 Task: Add a condition where "Hours since status category on-hold Less than One hundred" in unsolved tickets in your groups.
Action: Mouse moved to (112, 411)
Screenshot: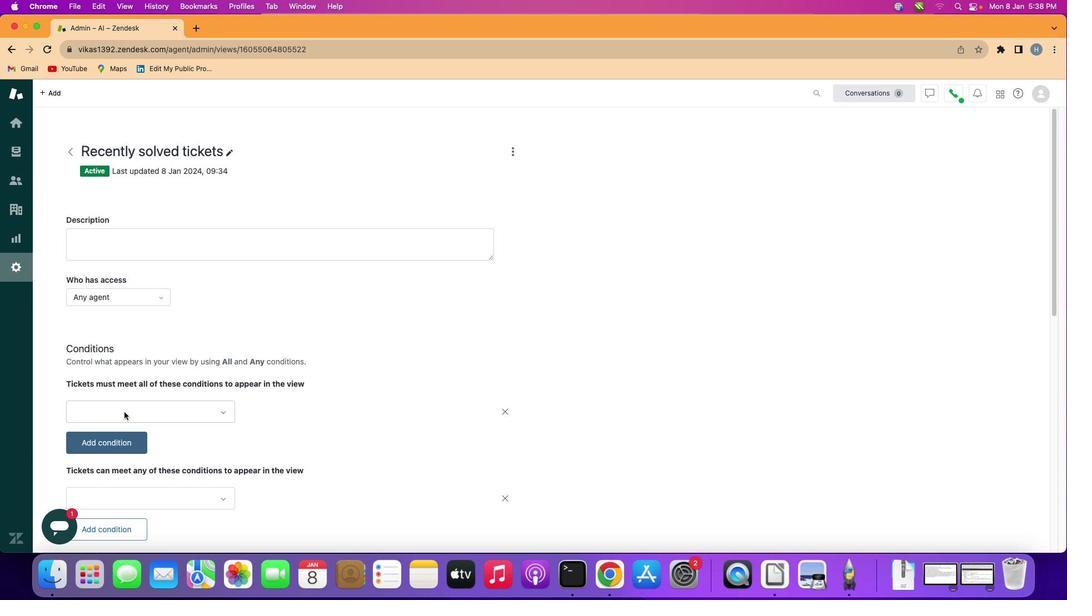 
Action: Mouse pressed left at (112, 411)
Screenshot: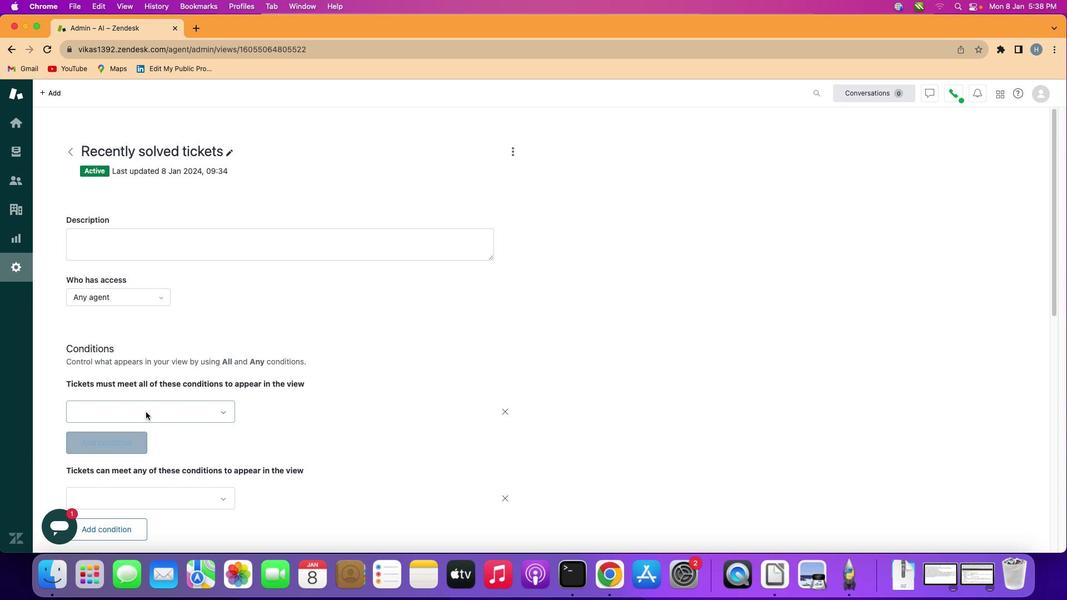 
Action: Mouse moved to (154, 409)
Screenshot: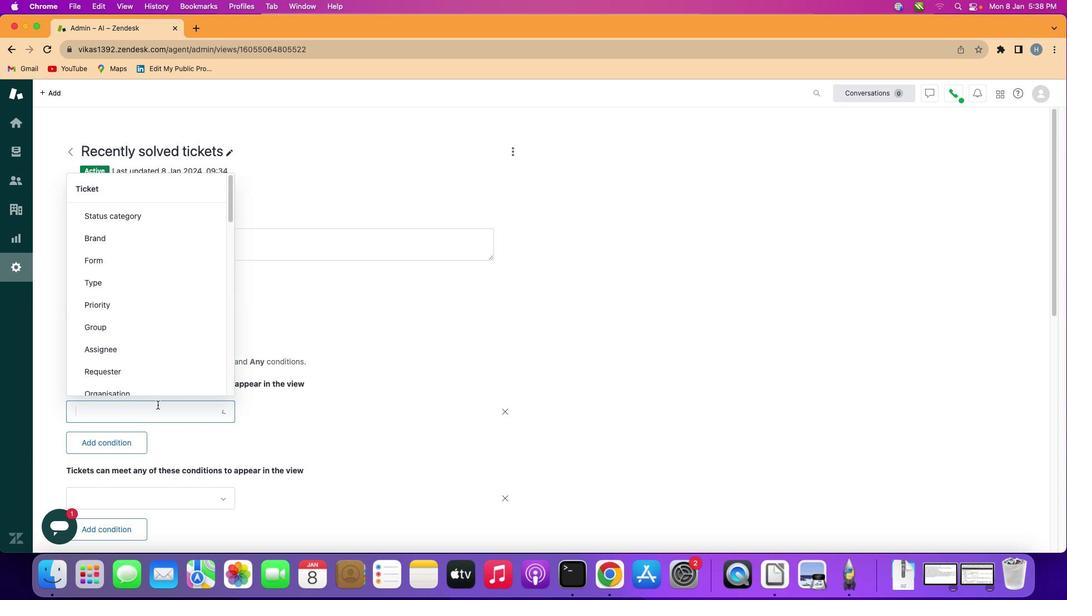 
Action: Mouse pressed left at (154, 409)
Screenshot: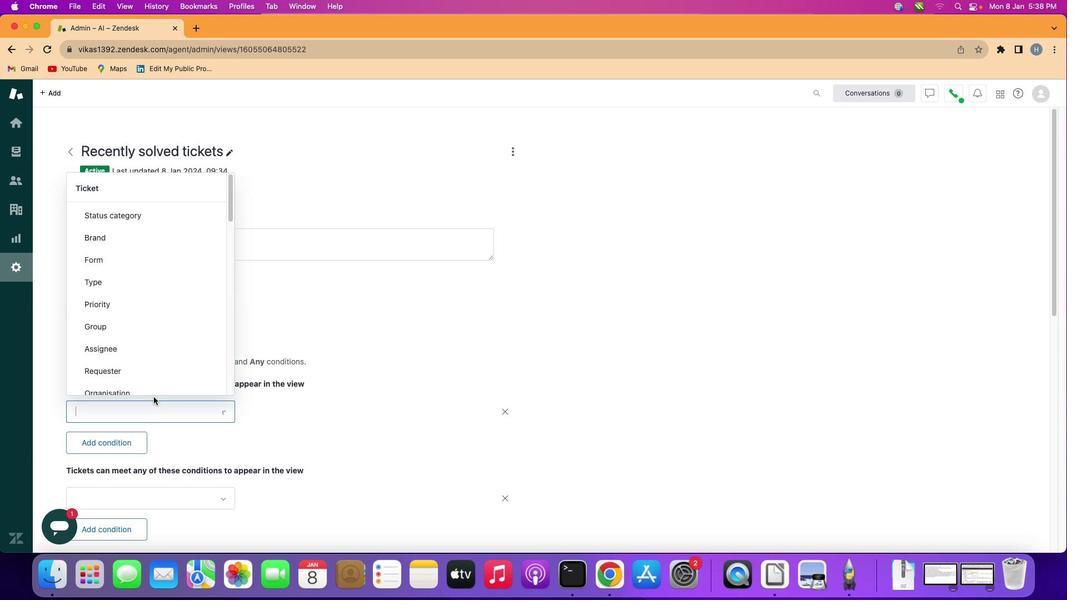 
Action: Mouse moved to (182, 326)
Screenshot: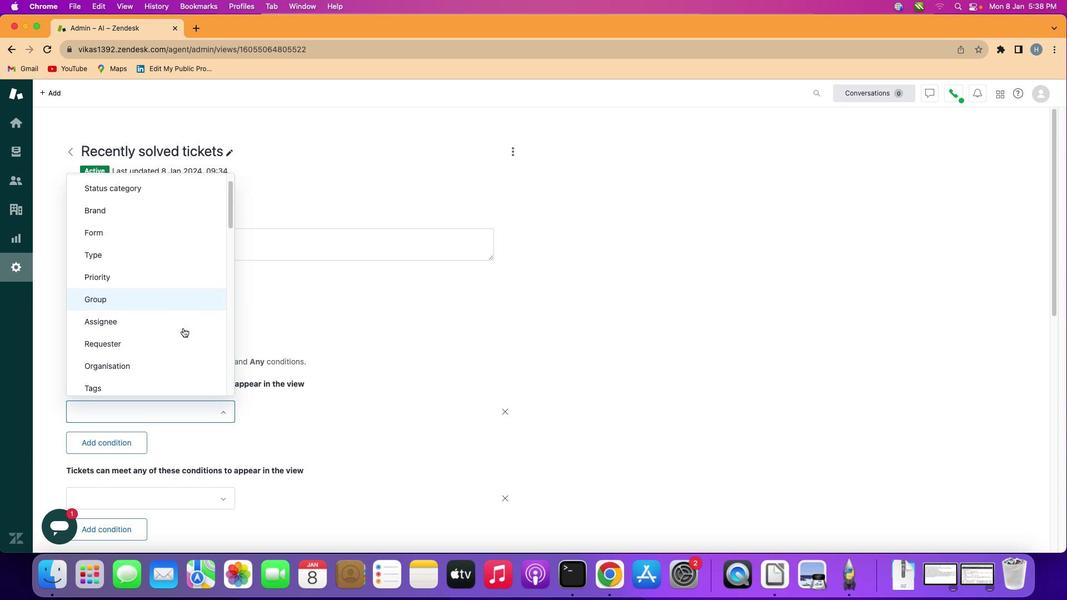 
Action: Mouse scrolled (182, 326) with delta (0, -1)
Screenshot: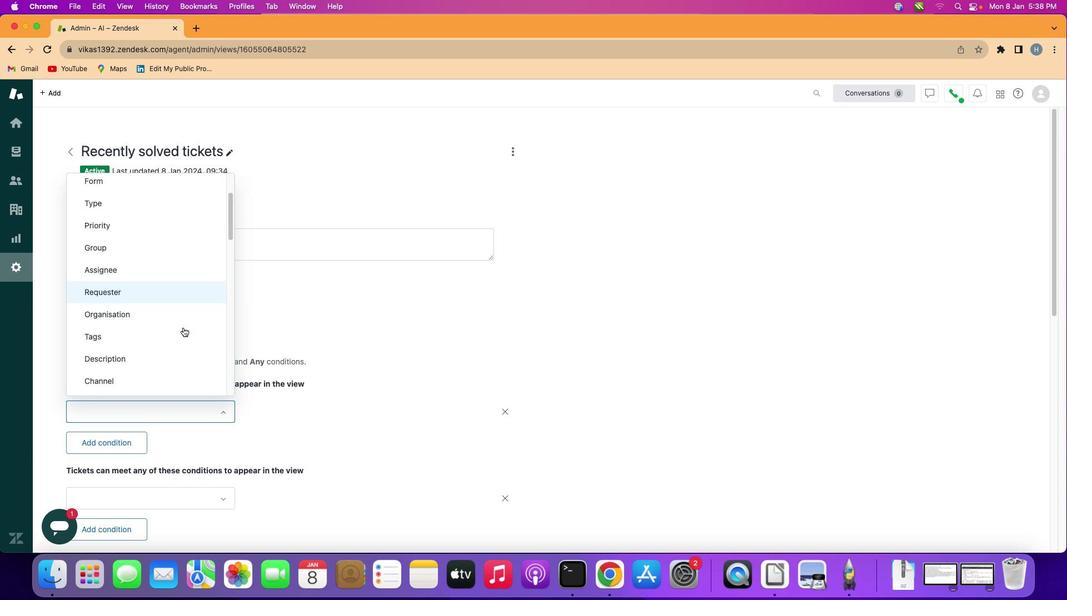 
Action: Mouse scrolled (182, 326) with delta (0, -1)
Screenshot: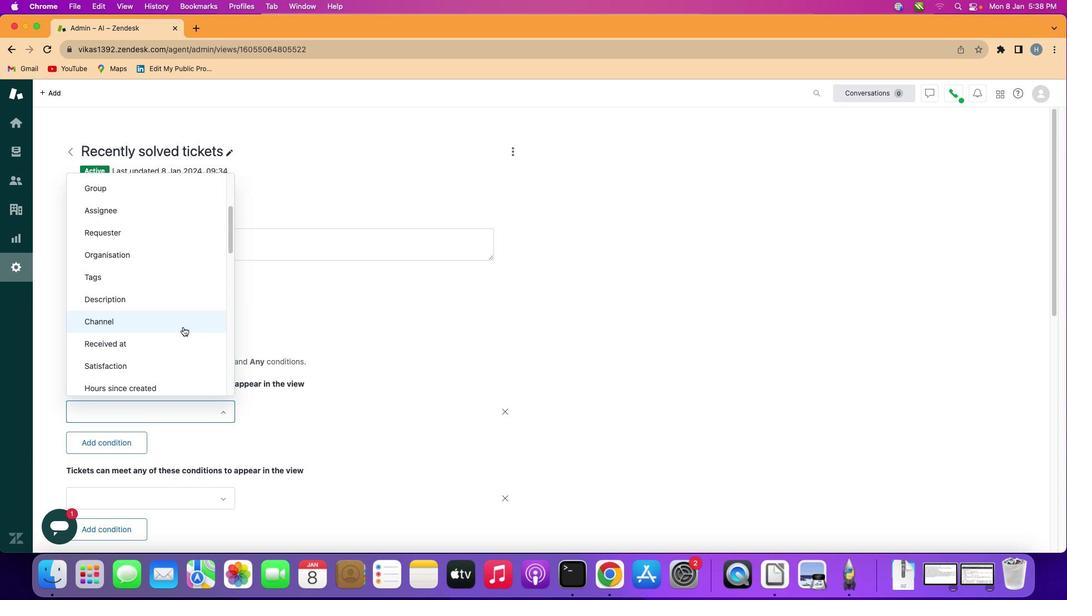 
Action: Mouse moved to (182, 326)
Screenshot: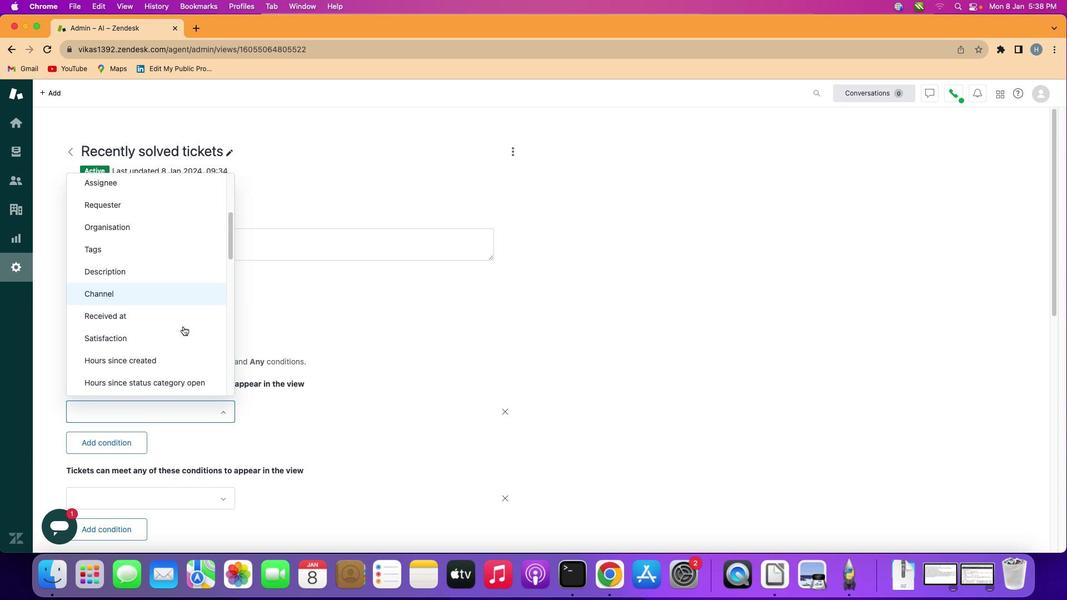
Action: Mouse scrolled (182, 326) with delta (0, -1)
Screenshot: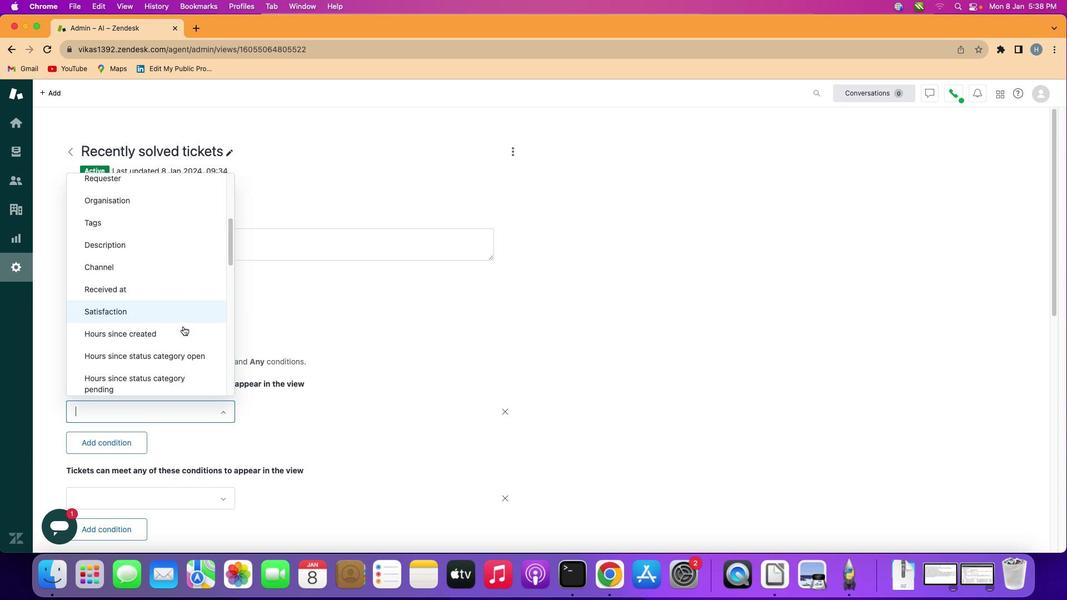 
Action: Mouse scrolled (182, 326) with delta (0, -2)
Screenshot: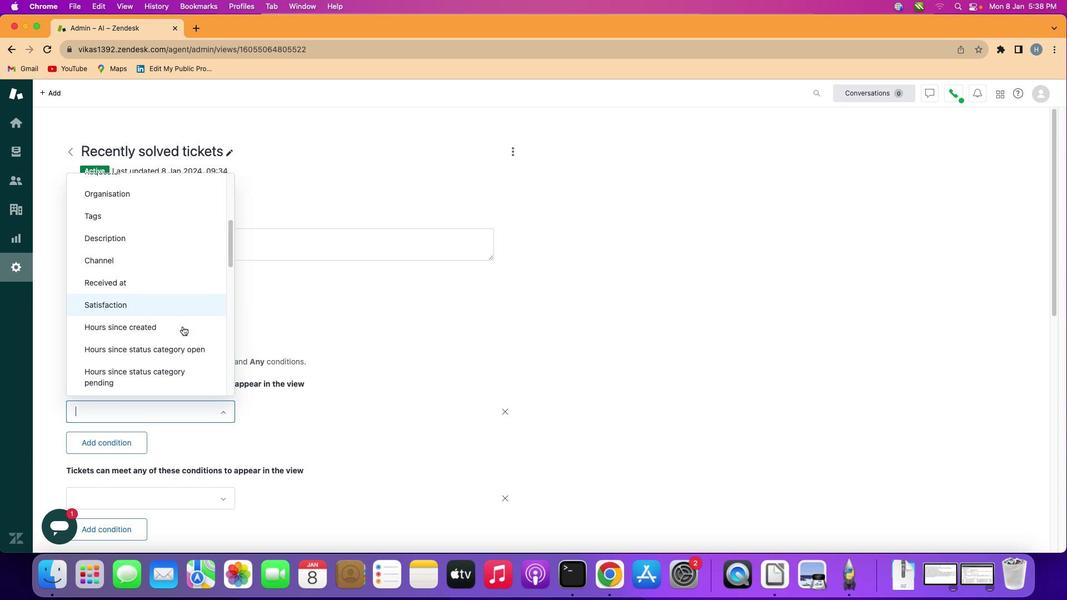 
Action: Mouse moved to (182, 326)
Screenshot: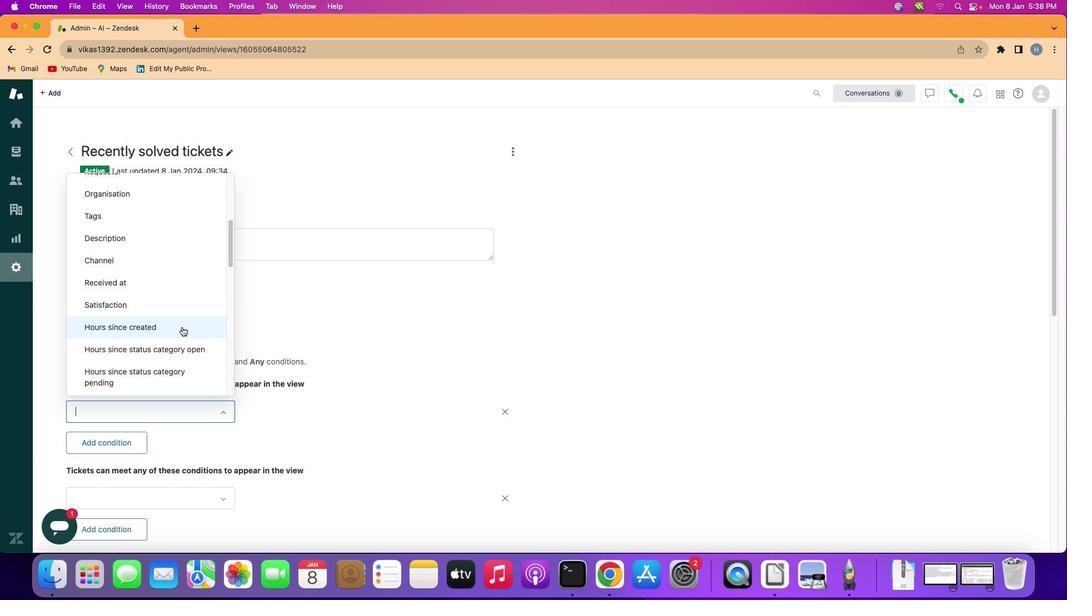 
Action: Mouse scrolled (182, 326) with delta (0, -2)
Screenshot: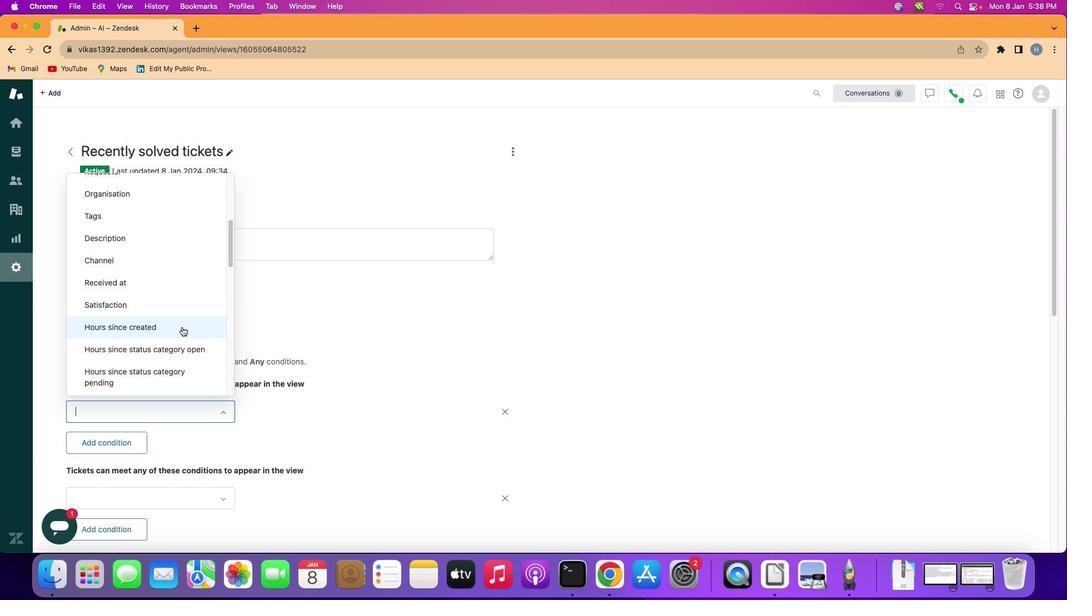 
Action: Mouse moved to (181, 325)
Screenshot: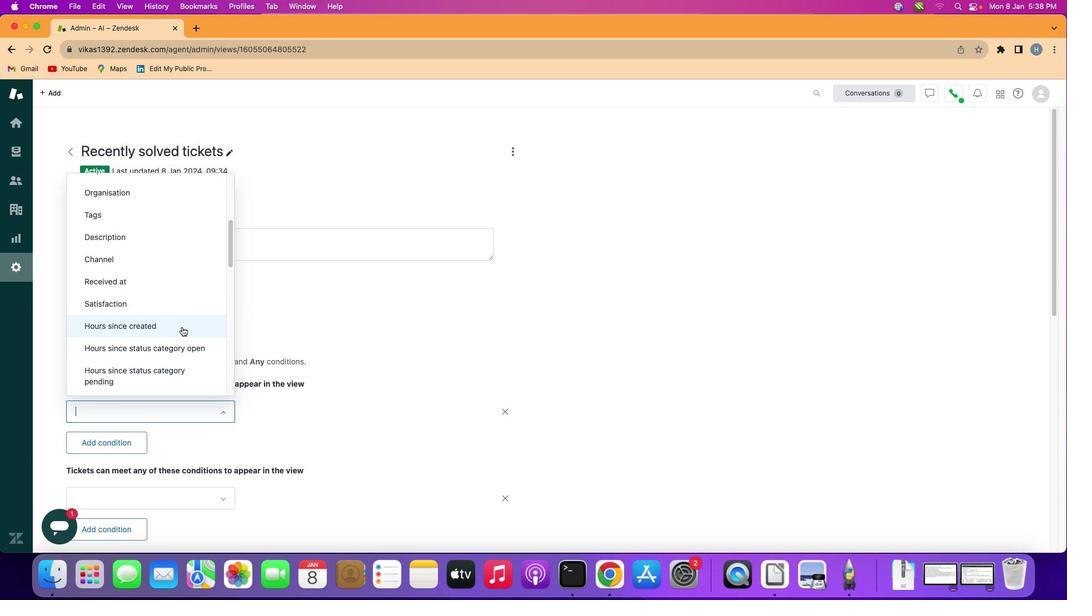 
Action: Mouse scrolled (181, 325) with delta (0, -1)
Screenshot: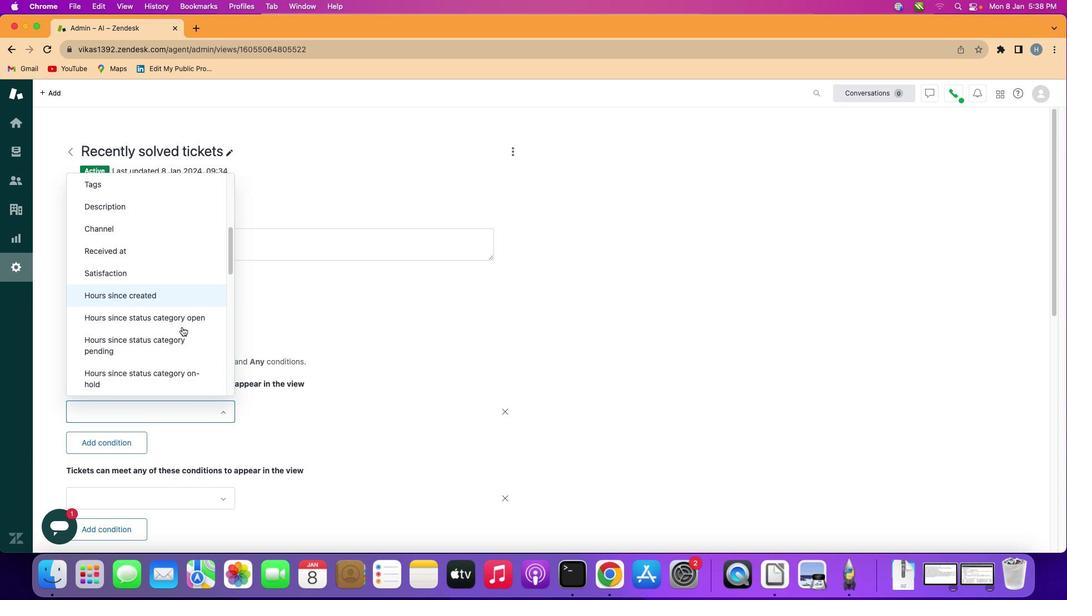 
Action: Mouse scrolled (181, 325) with delta (0, -1)
Screenshot: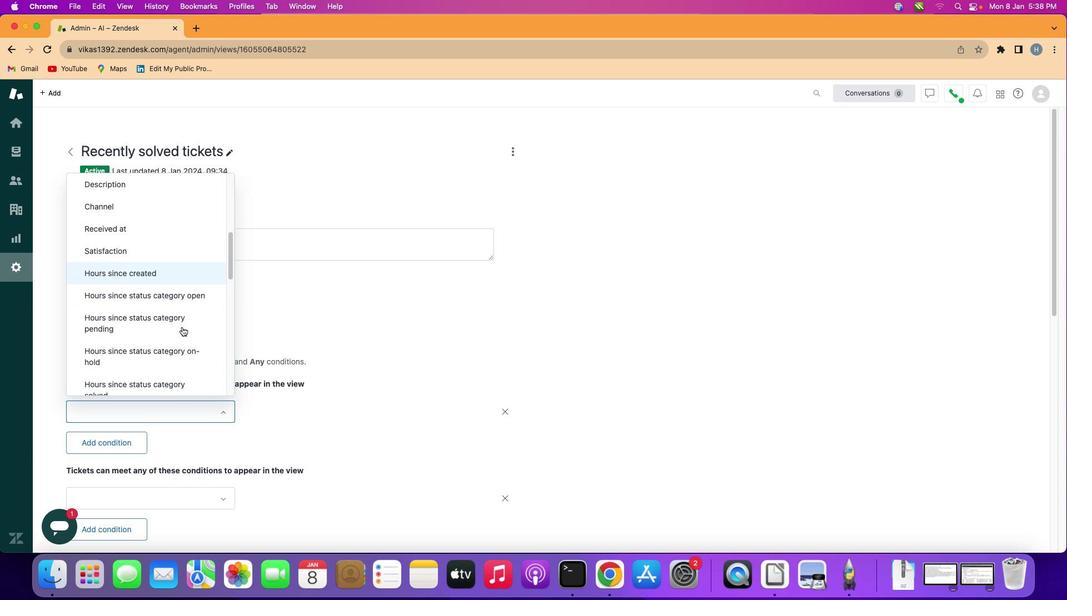 
Action: Mouse scrolled (181, 325) with delta (0, -1)
Screenshot: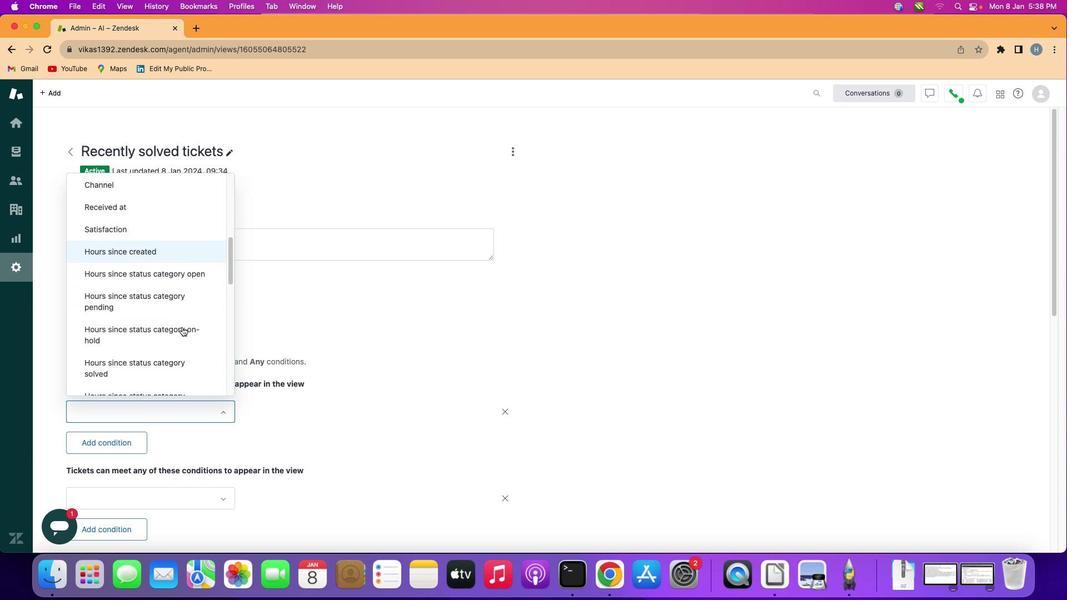 
Action: Mouse scrolled (181, 325) with delta (0, -1)
Screenshot: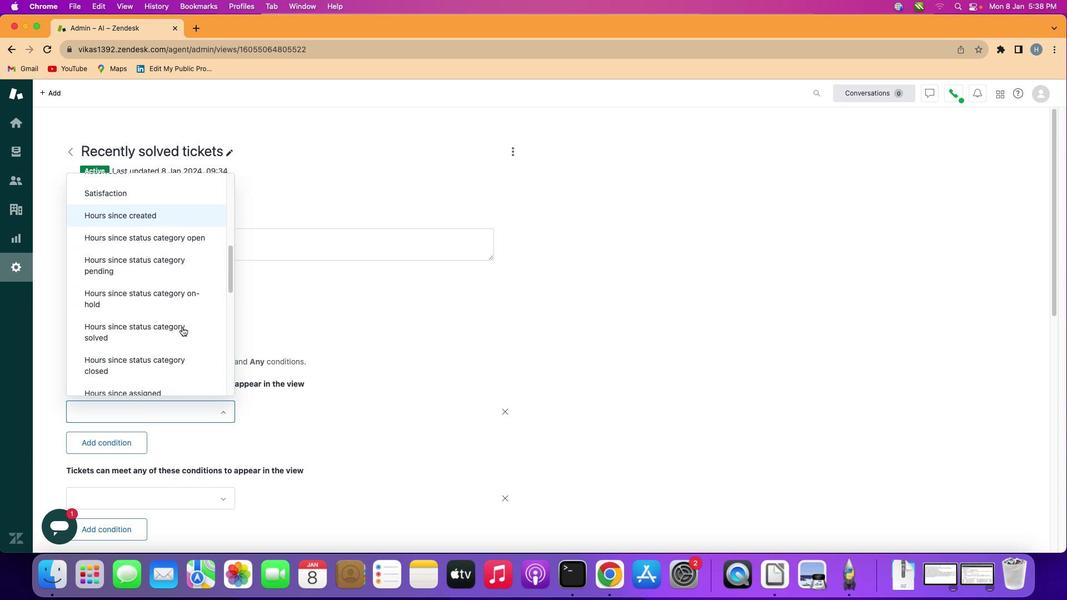 
Action: Mouse scrolled (181, 325) with delta (0, -1)
Screenshot: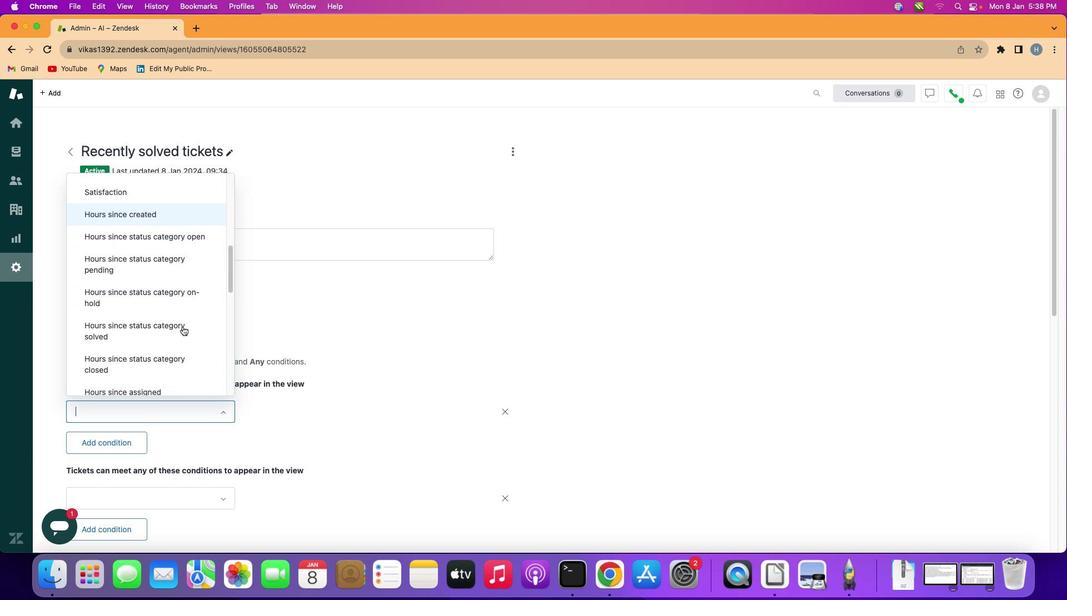 
Action: Mouse moved to (189, 303)
Screenshot: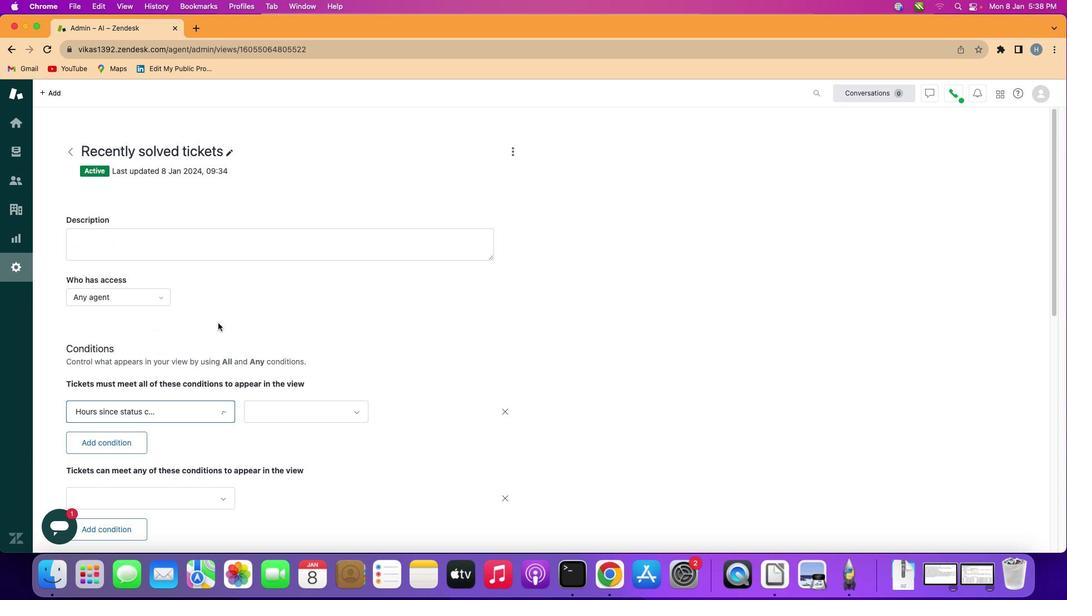 
Action: Mouse pressed left at (189, 303)
Screenshot: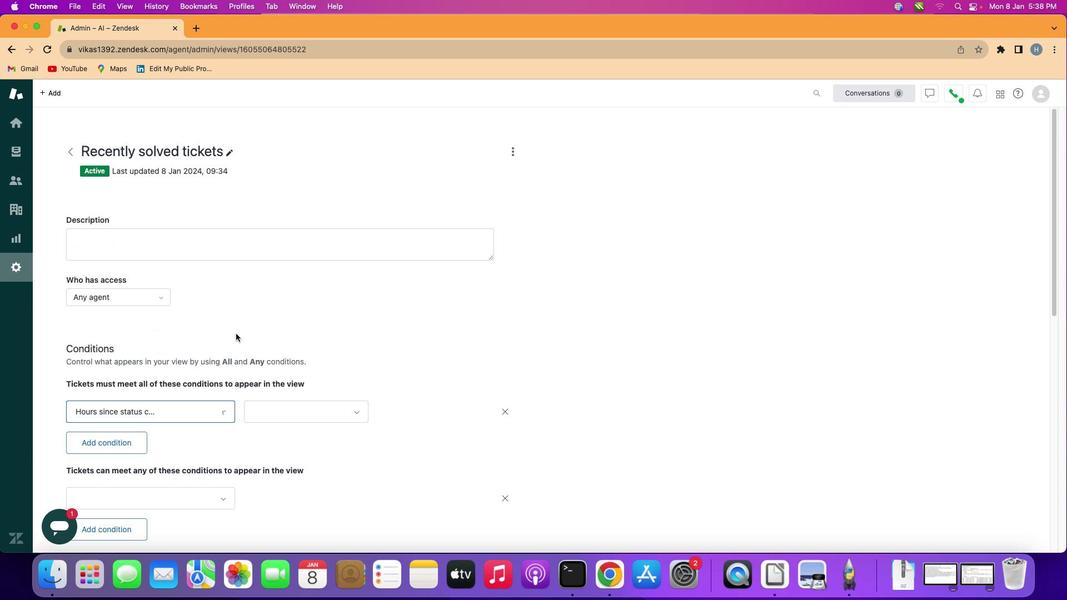 
Action: Mouse moved to (303, 412)
Screenshot: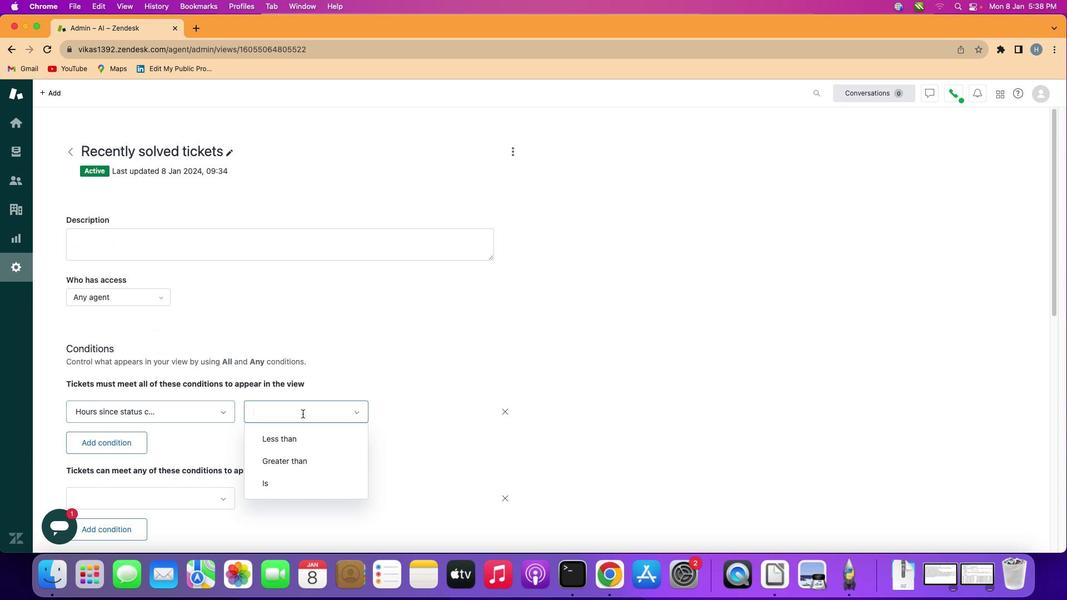 
Action: Mouse pressed left at (303, 412)
Screenshot: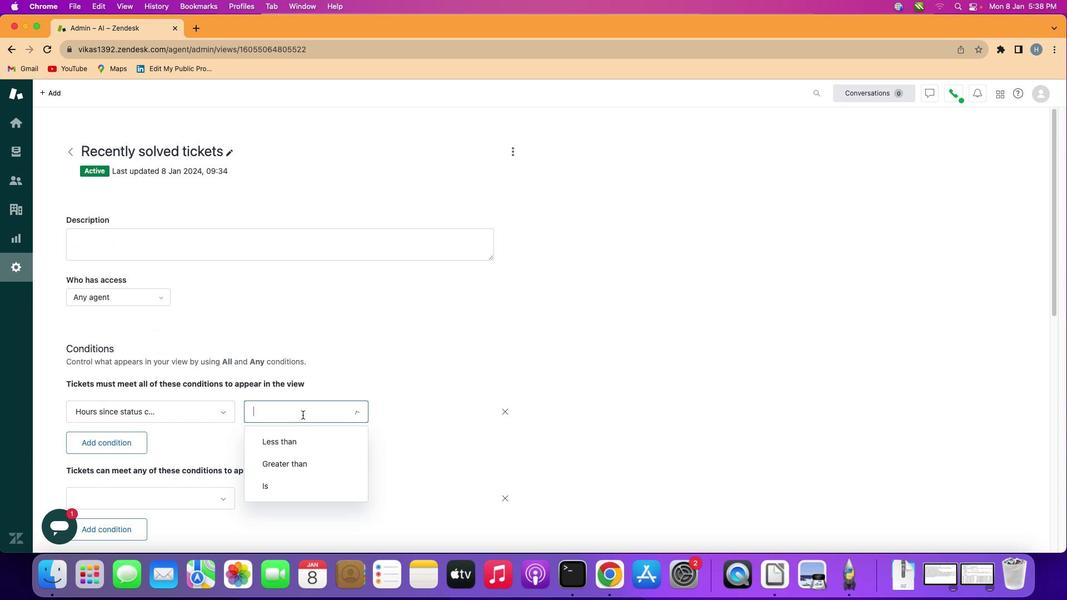 
Action: Mouse moved to (299, 434)
Screenshot: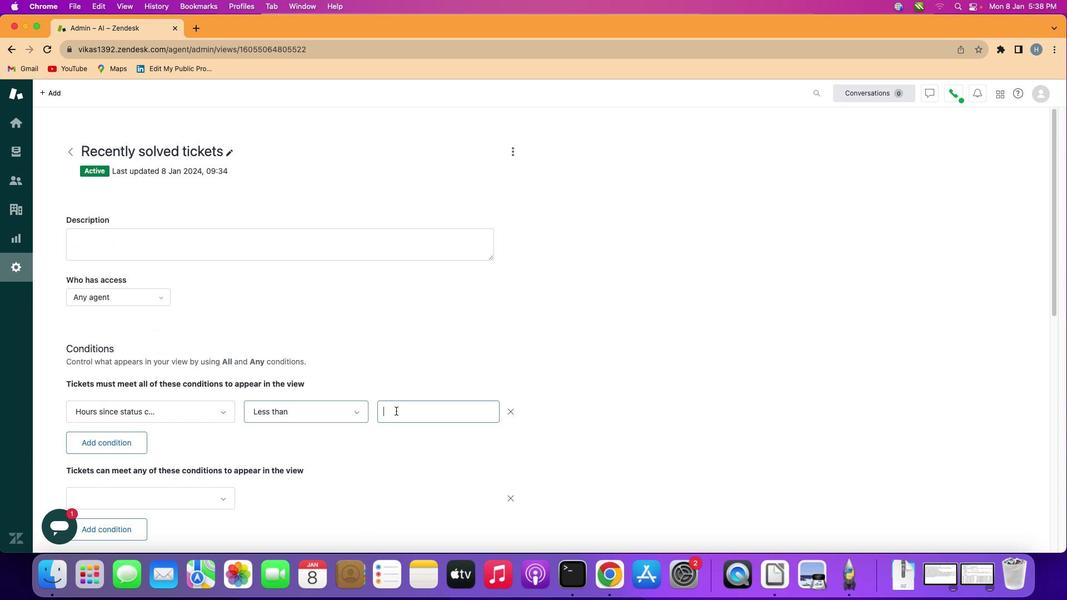 
Action: Mouse pressed left at (299, 434)
Screenshot: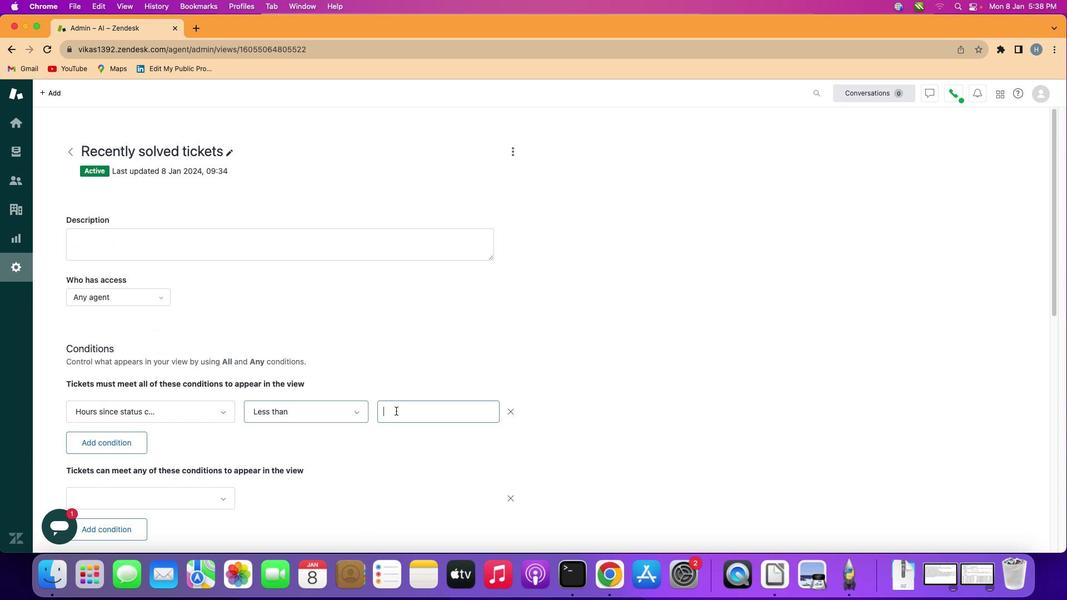 
Action: Mouse moved to (395, 409)
Screenshot: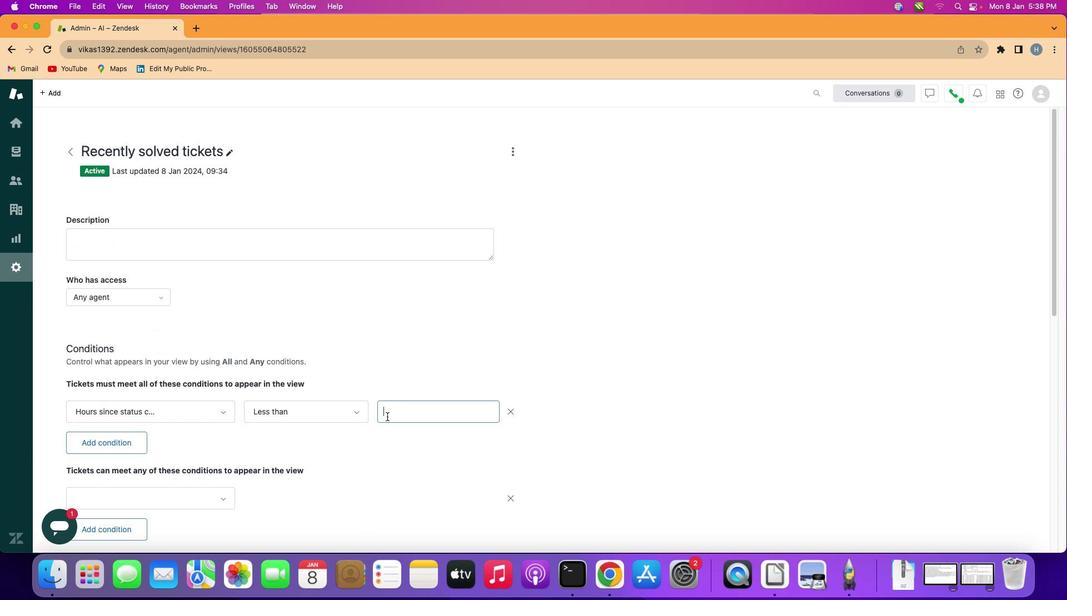 
Action: Mouse pressed left at (395, 409)
Screenshot: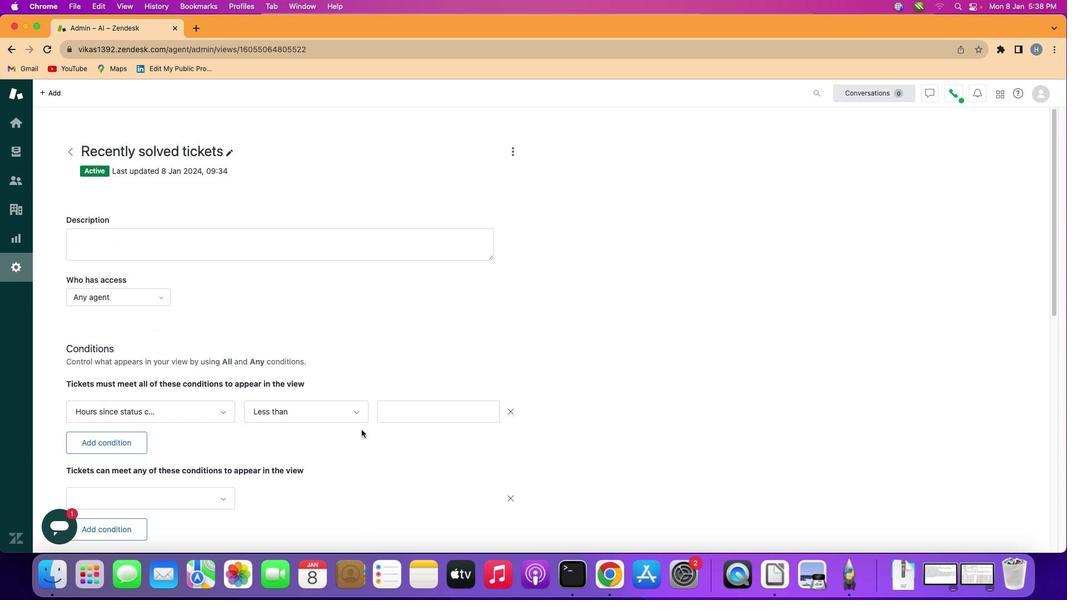 
Action: Mouse moved to (338, 441)
Screenshot: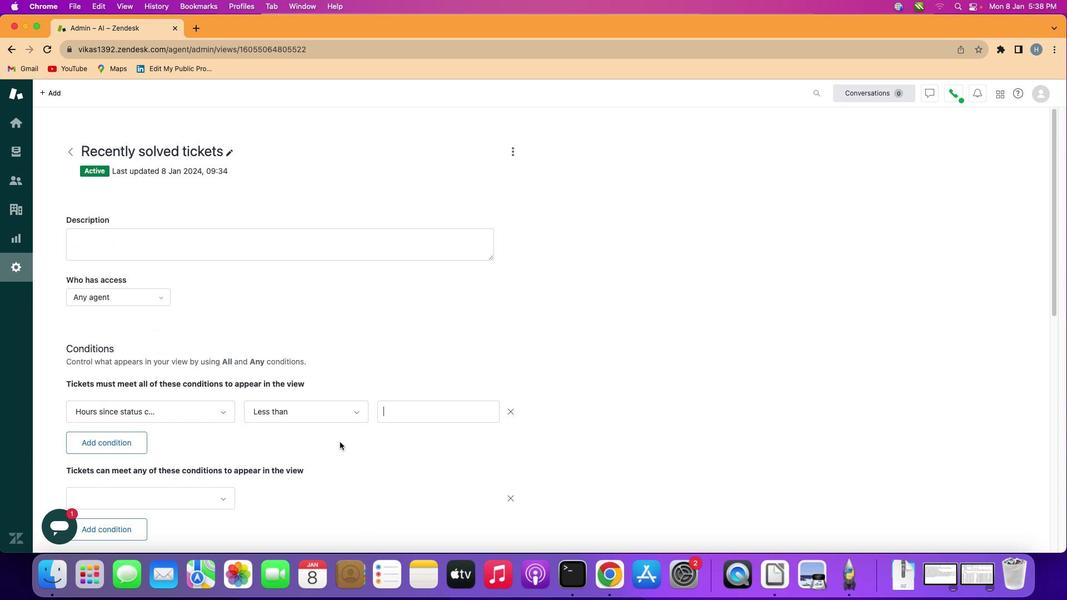 
Action: Key pressed Key.shift'O''n''e'Key.space'h''u''n''d''r''e''d'
Screenshot: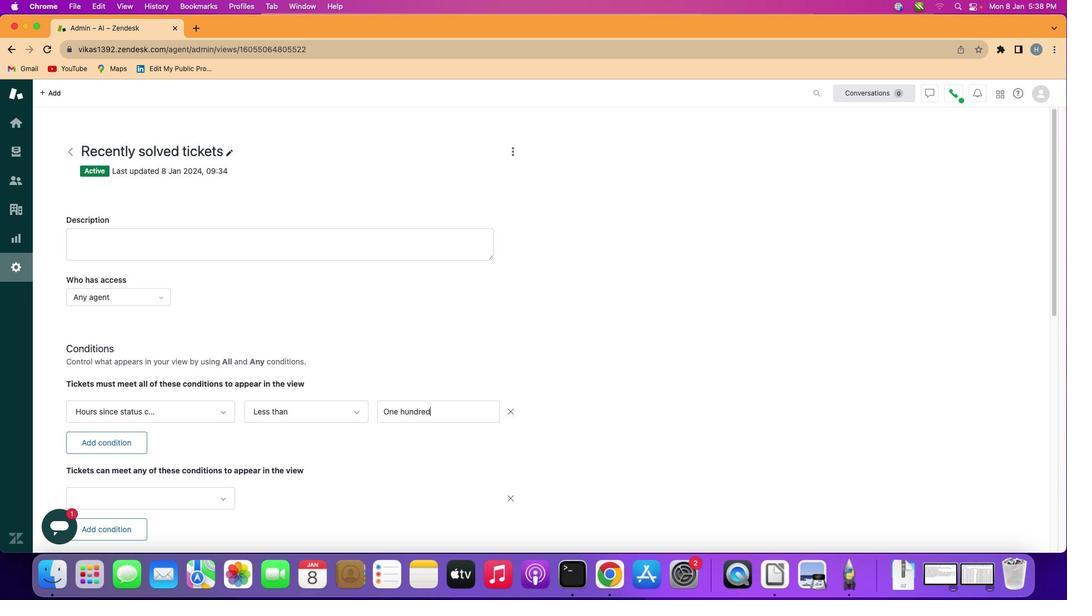 
Action: Mouse moved to (419, 441)
Screenshot: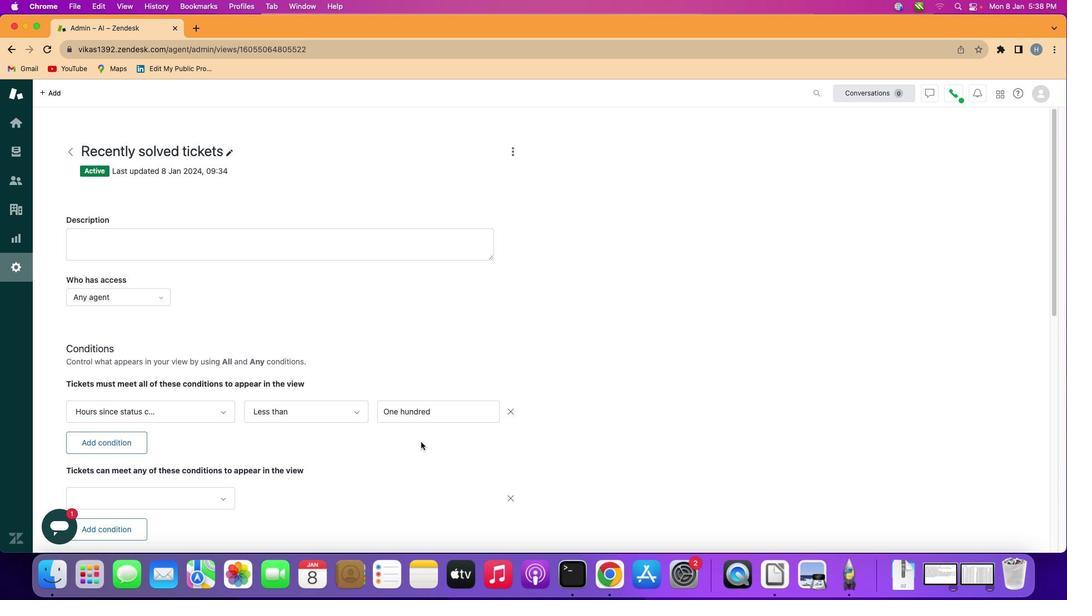 
Action: Mouse pressed left at (419, 441)
Screenshot: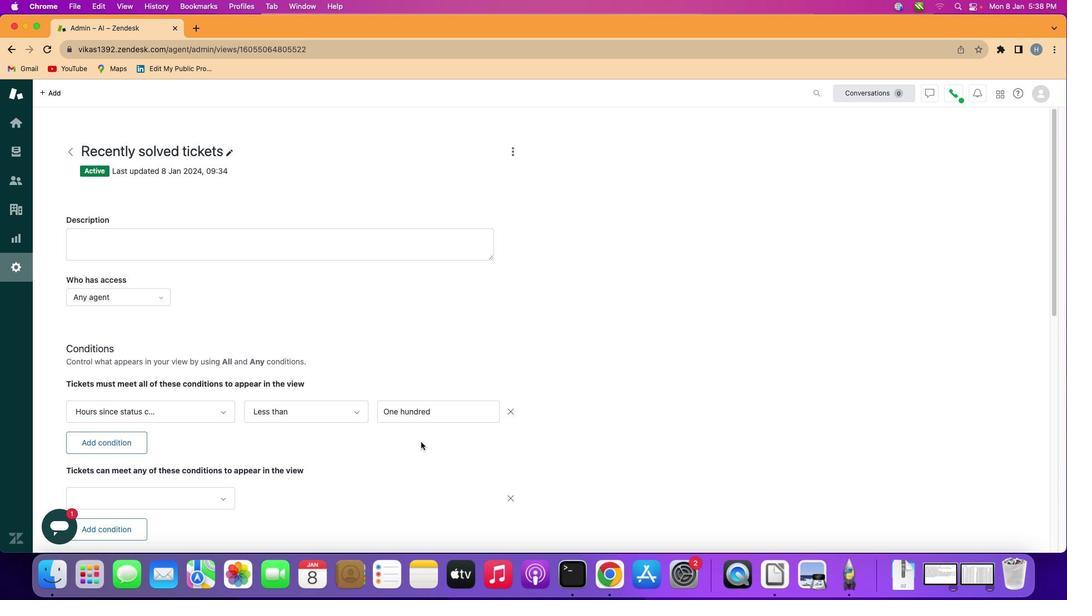 
Action: Mouse moved to (420, 440)
Screenshot: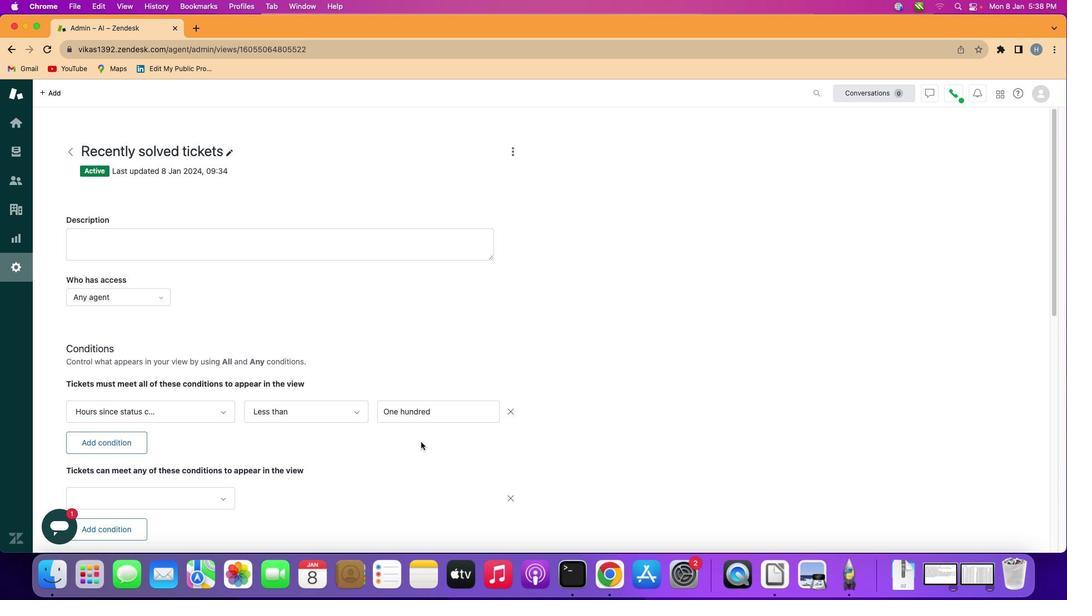 
